 Task: Add the task  User interface not responsive on mobile devices to the section Escape Velocity in the project XenonTech and add a Due Date to the respective task as 2023/12/25.
Action: Mouse moved to (60, 485)
Screenshot: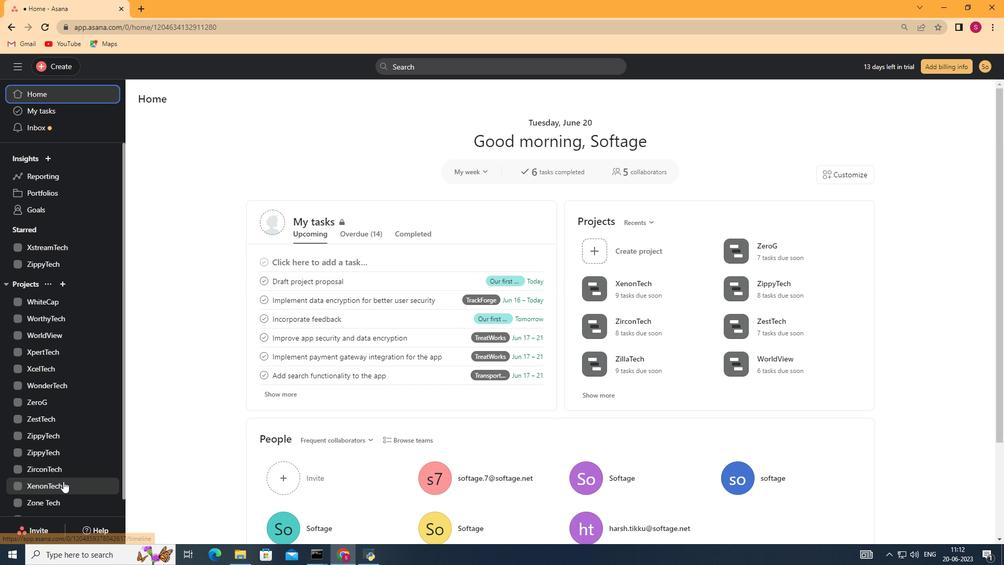 
Action: Mouse pressed left at (60, 485)
Screenshot: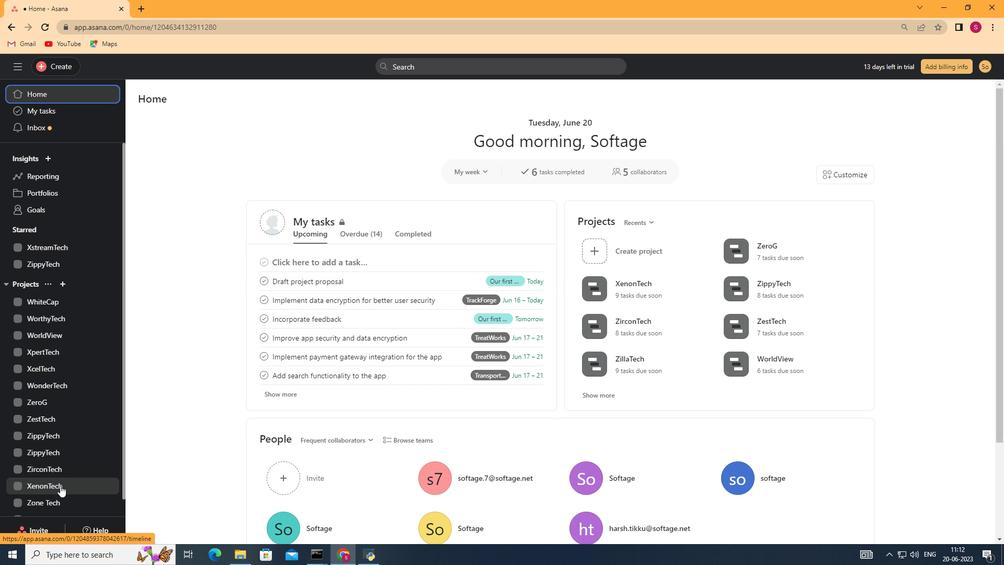 
Action: Mouse moved to (412, 248)
Screenshot: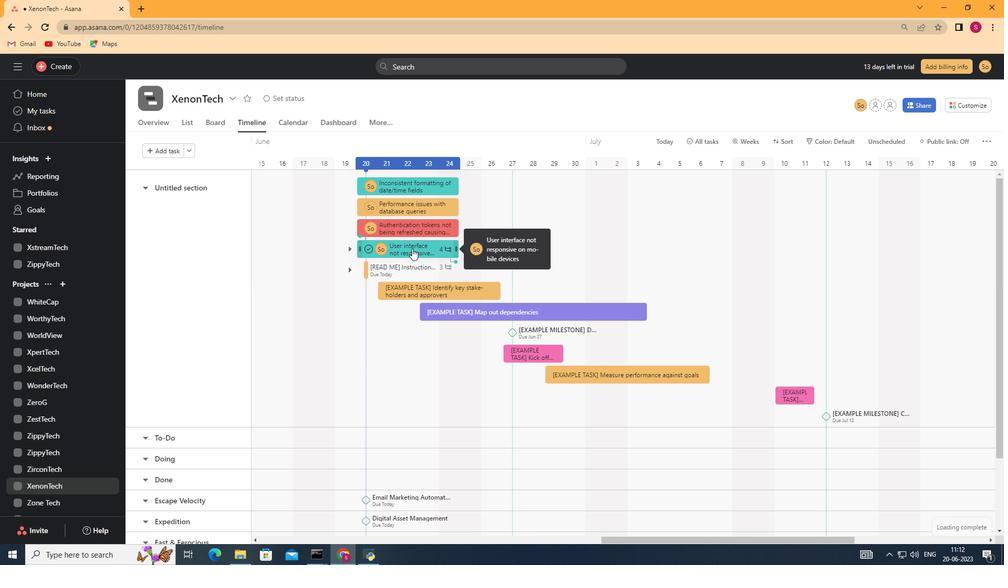 
Action: Mouse pressed left at (412, 248)
Screenshot: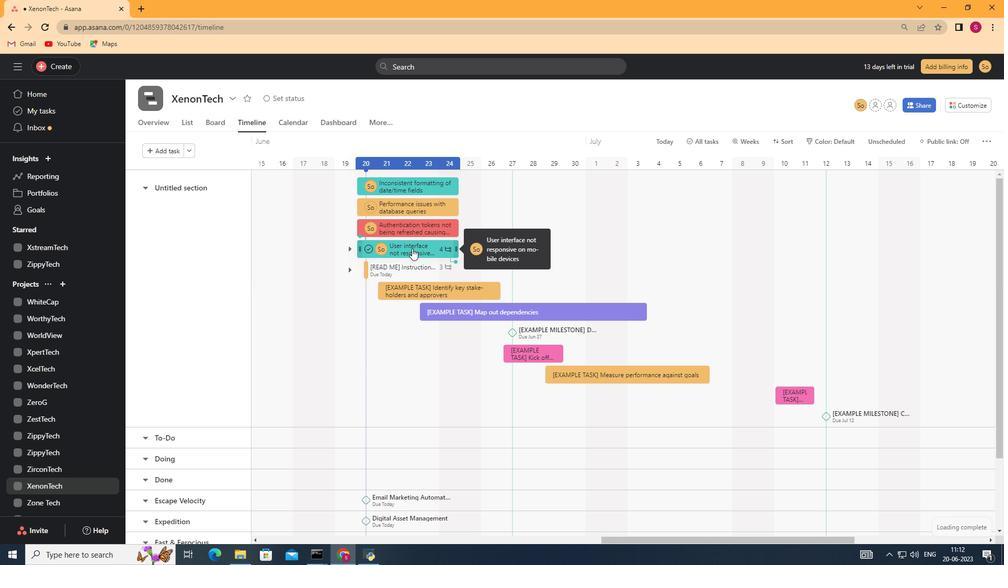 
Action: Mouse moved to (819, 247)
Screenshot: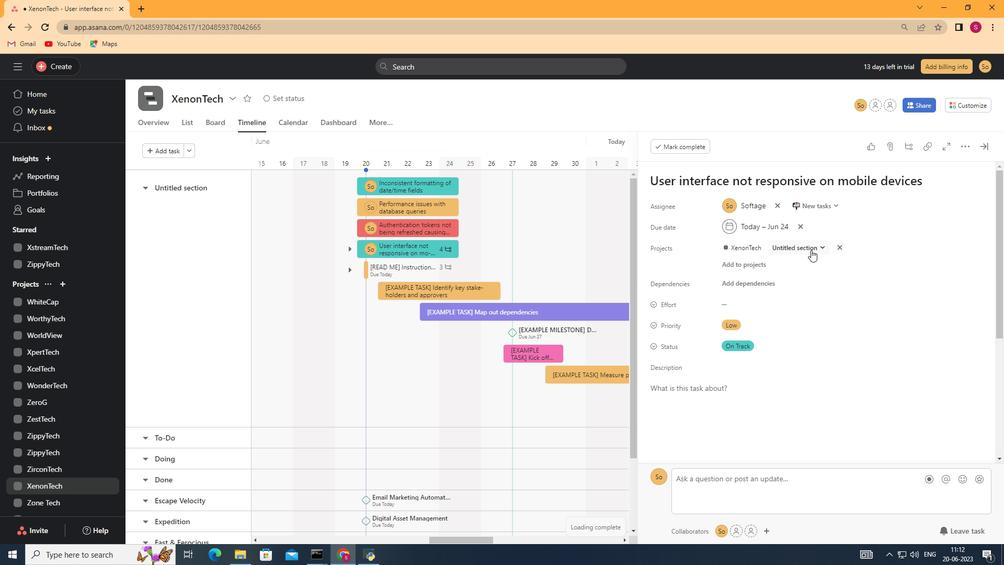 
Action: Mouse pressed left at (819, 247)
Screenshot: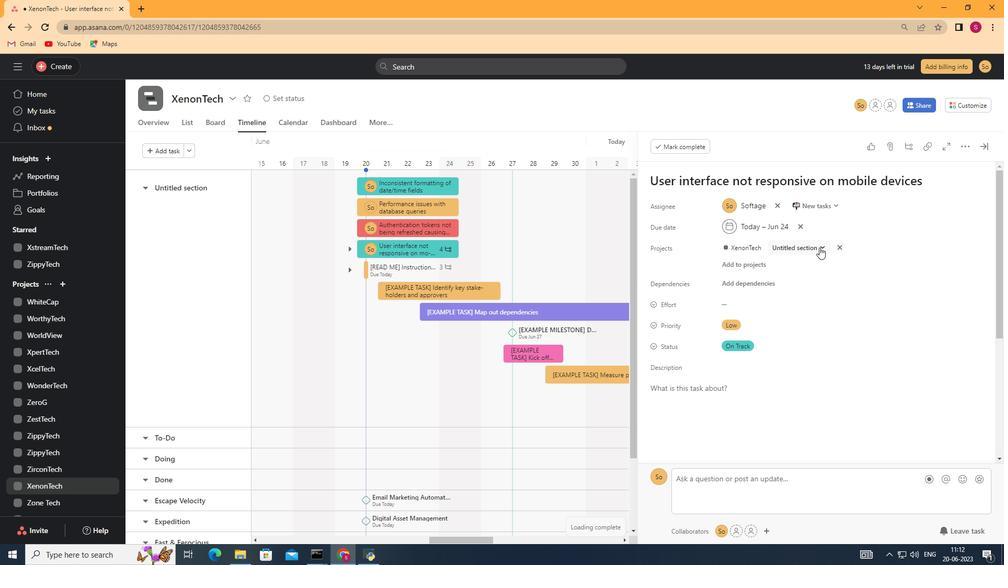 
Action: Mouse moved to (811, 342)
Screenshot: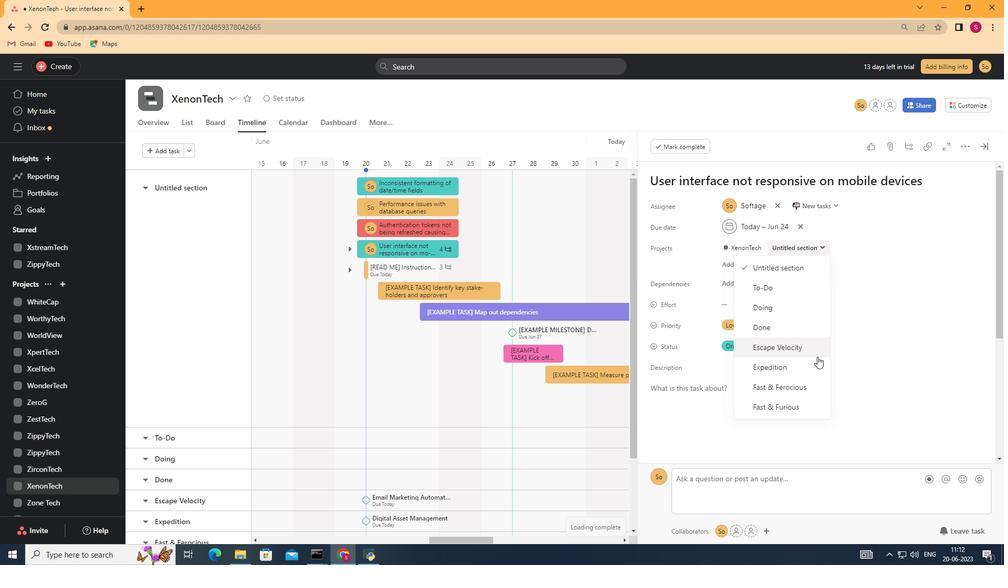 
Action: Mouse pressed left at (811, 342)
Screenshot: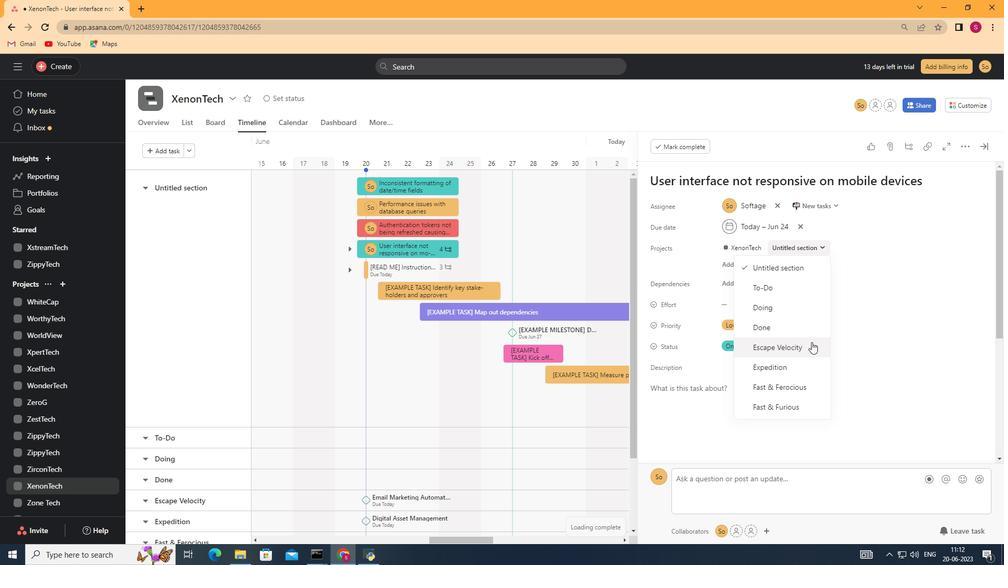 
Action: Mouse moved to (800, 225)
Screenshot: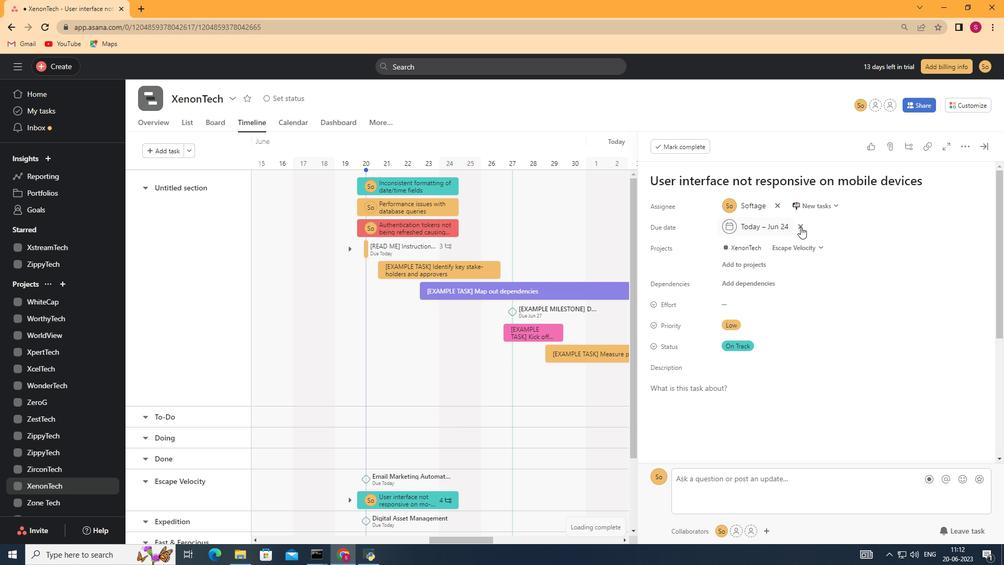 
Action: Mouse pressed left at (800, 225)
Screenshot: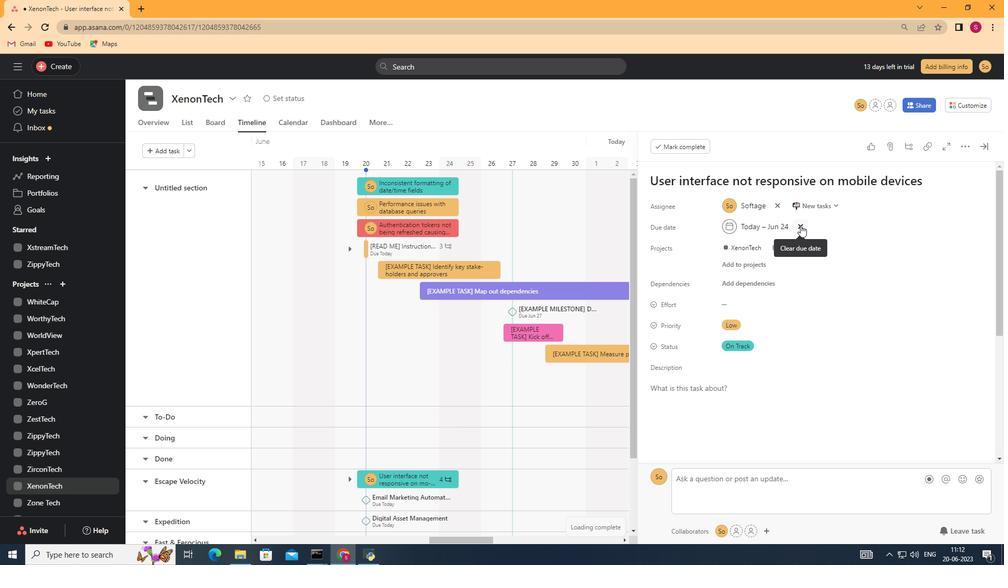
Action: Mouse moved to (761, 225)
Screenshot: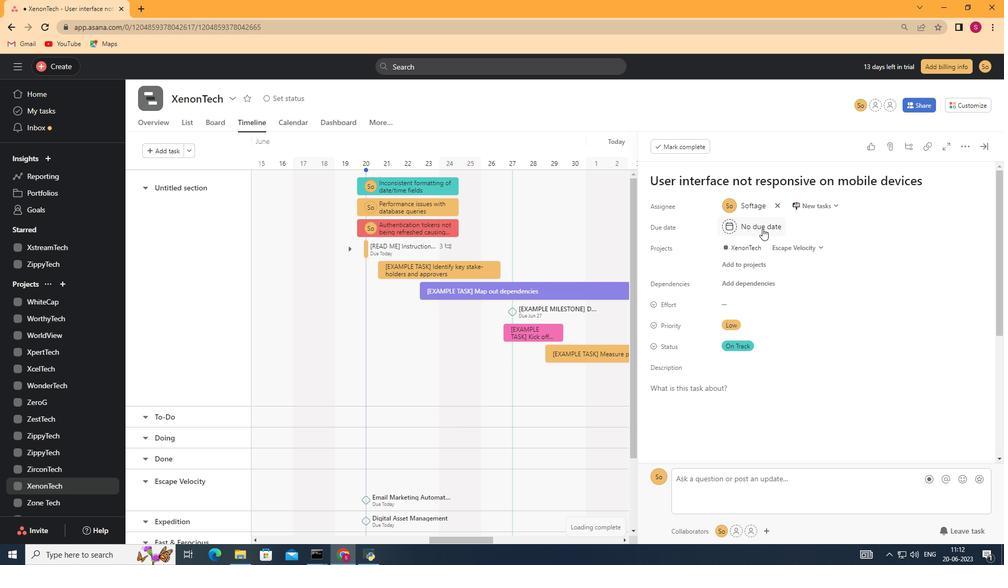 
Action: Mouse pressed left at (761, 225)
Screenshot: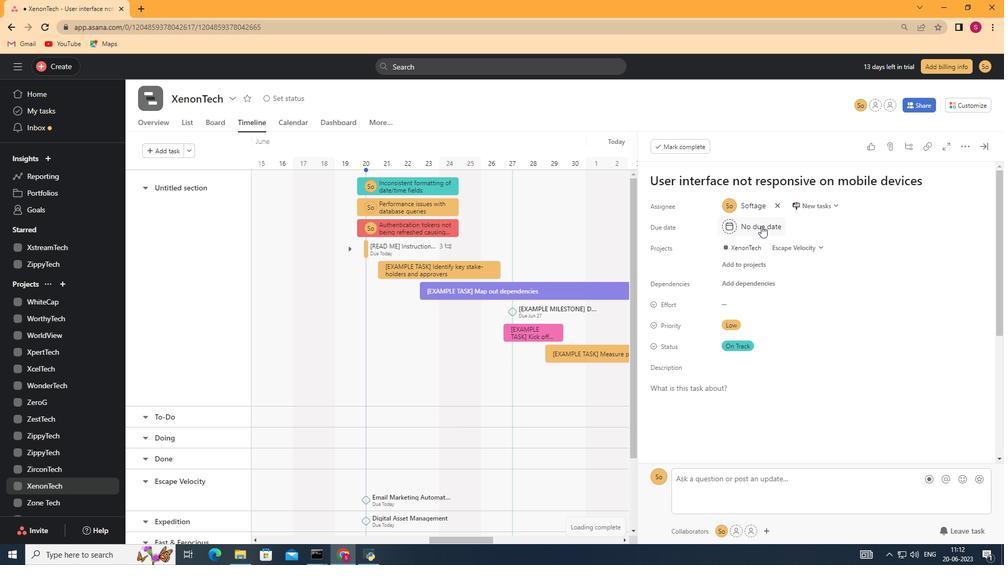 
Action: Mouse moved to (805, 246)
Screenshot: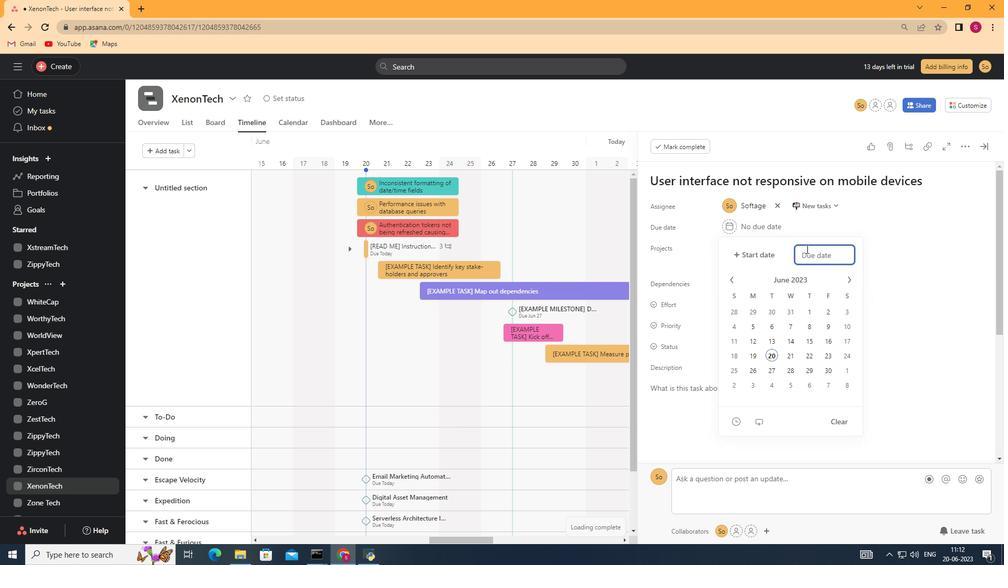 
Action: Key pressed 2023
Screenshot: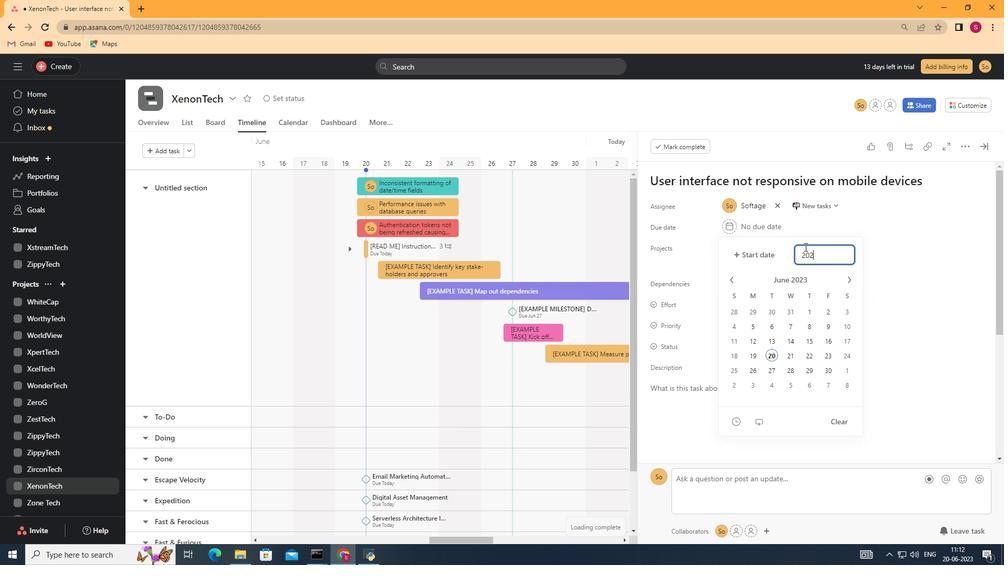 
Action: Mouse moved to (805, 246)
Screenshot: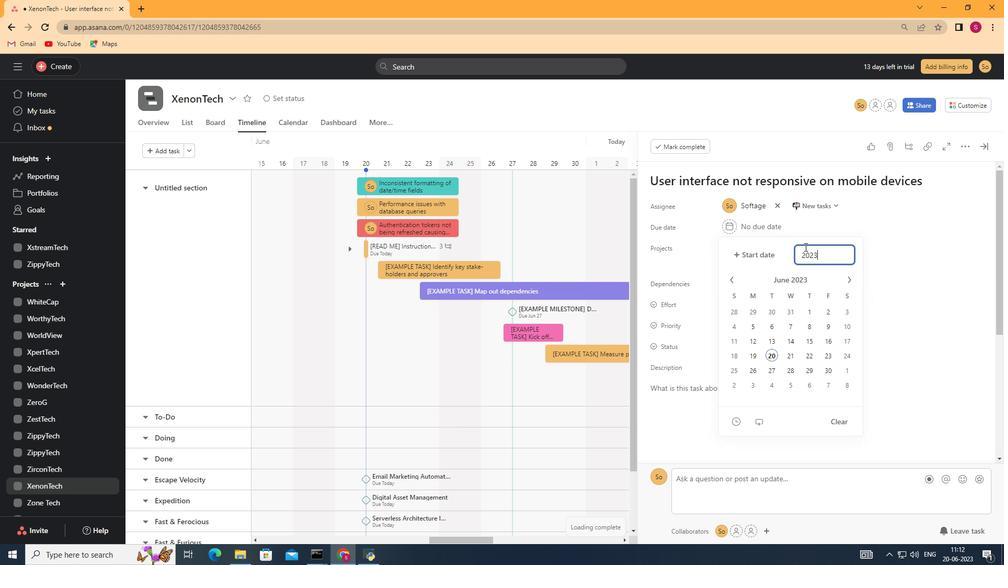 
Action: Key pressed /12
Screenshot: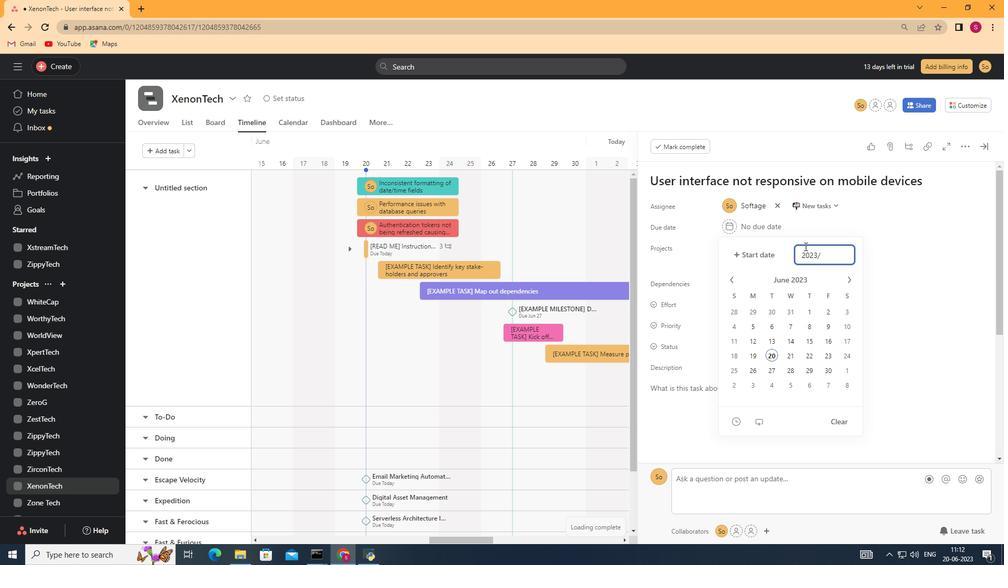 
Action: Mouse moved to (805, 245)
Screenshot: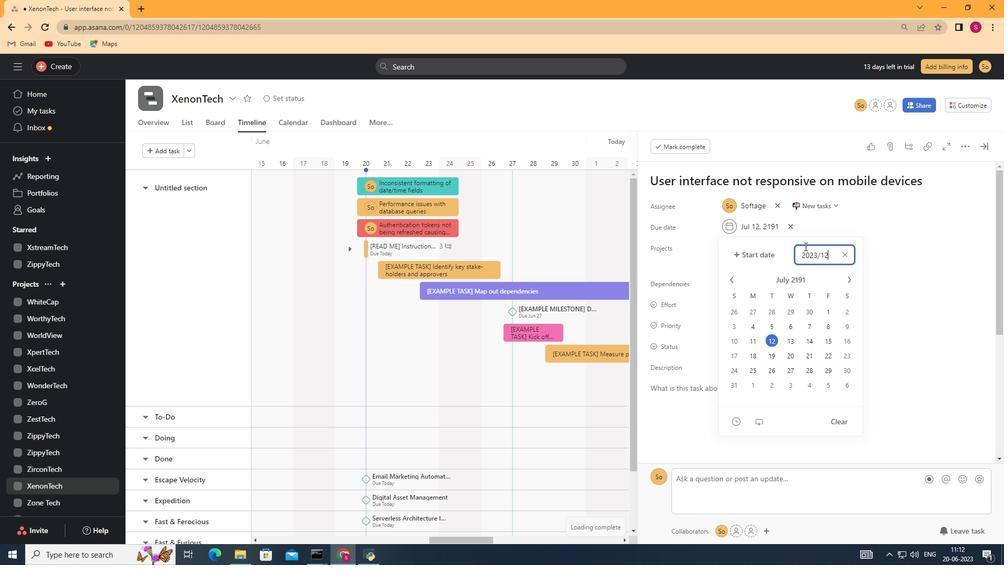 
Action: Key pressed /25<Key.enter>
Screenshot: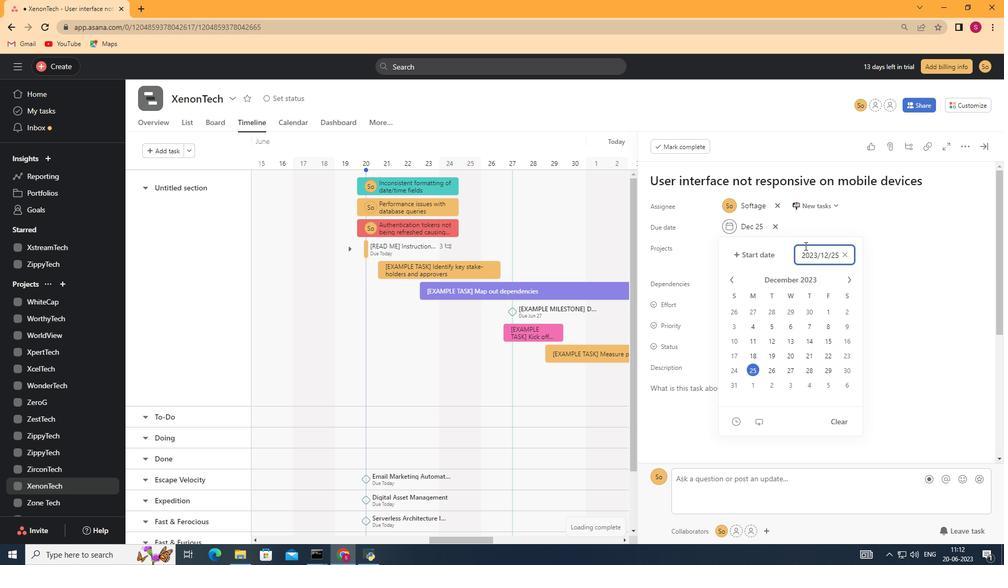 
